 Task: Create a rule from the Routing list, Task moved to a section -> Set Priority in the project AgileBox , set the section as Done clear the priority
Action: Mouse moved to (53, 70)
Screenshot: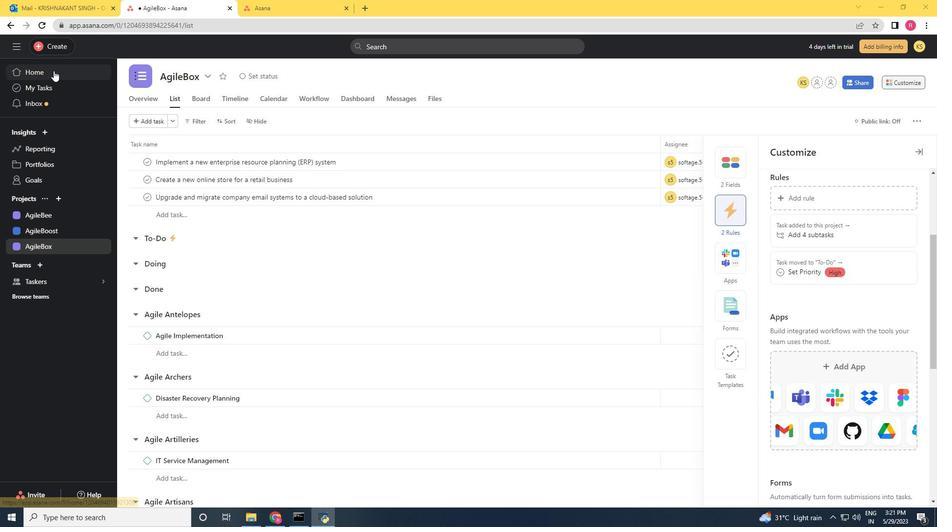 
Action: Mouse pressed left at (53, 70)
Screenshot: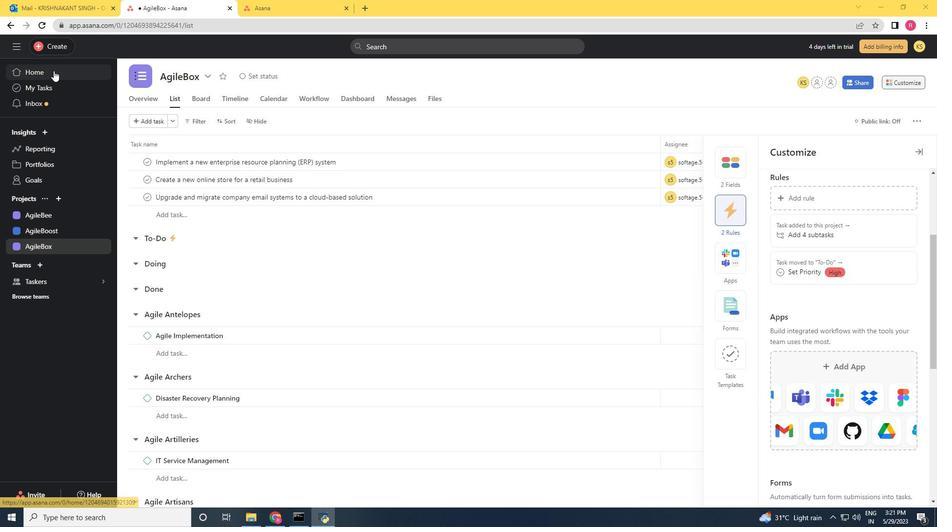 
Action: Mouse moved to (48, 250)
Screenshot: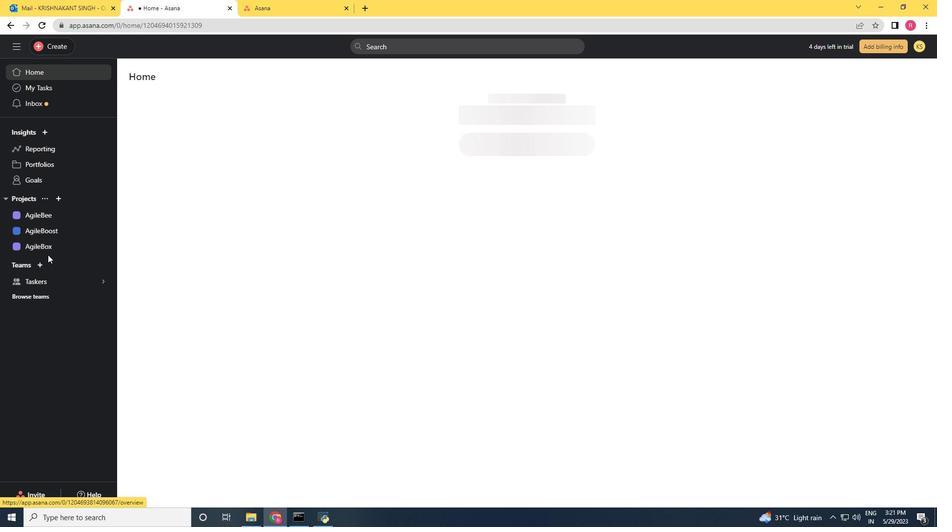 
Action: Mouse pressed left at (48, 250)
Screenshot: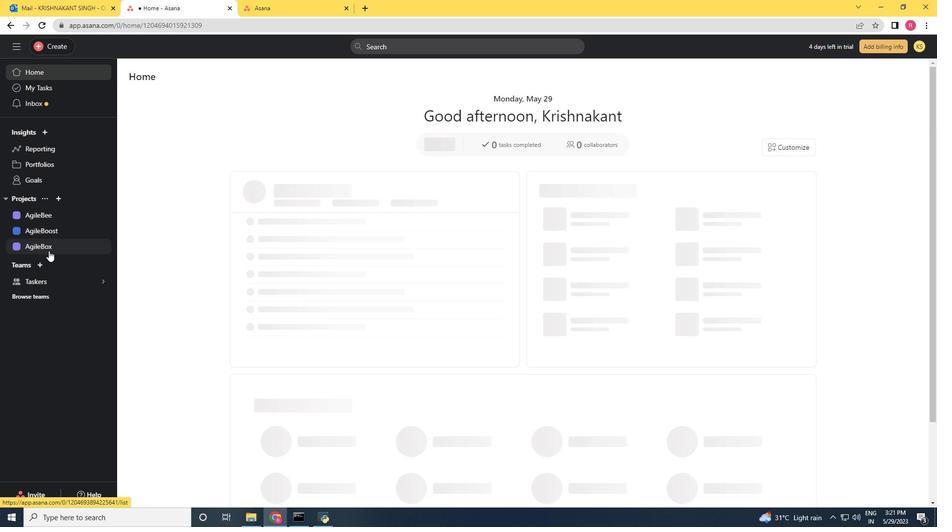 
Action: Mouse moved to (907, 77)
Screenshot: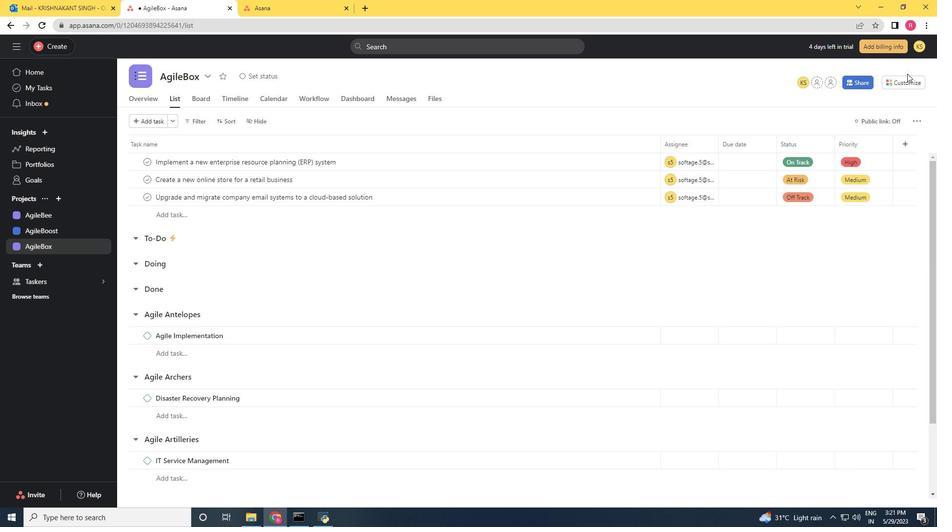 
Action: Mouse pressed left at (907, 77)
Screenshot: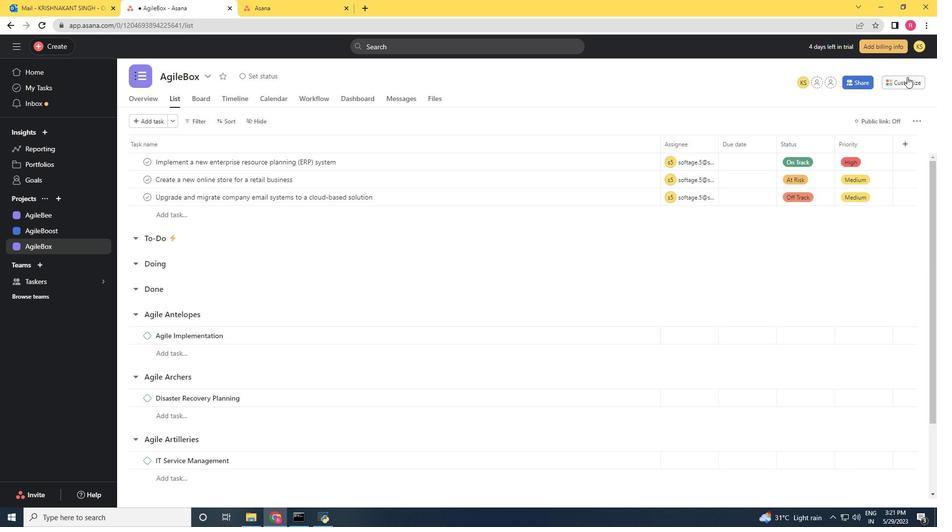 
Action: Mouse moved to (739, 207)
Screenshot: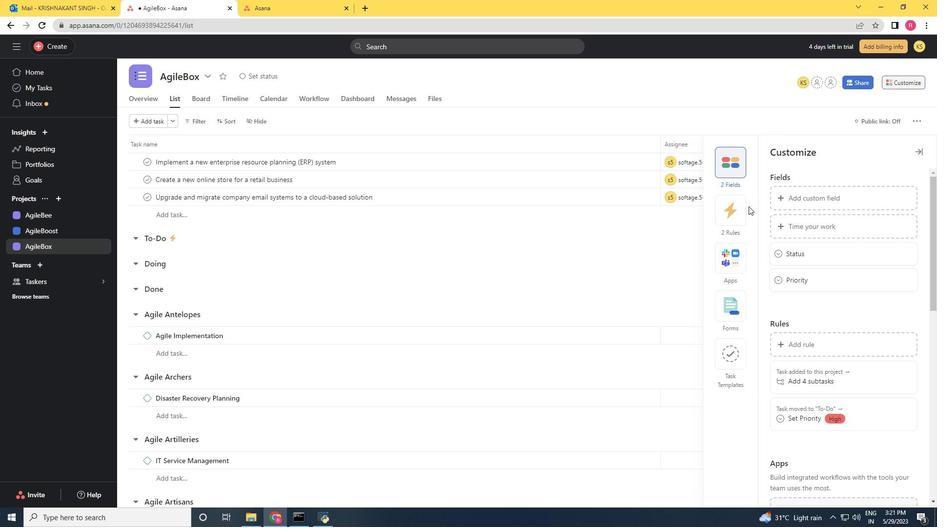 
Action: Mouse pressed left at (739, 207)
Screenshot: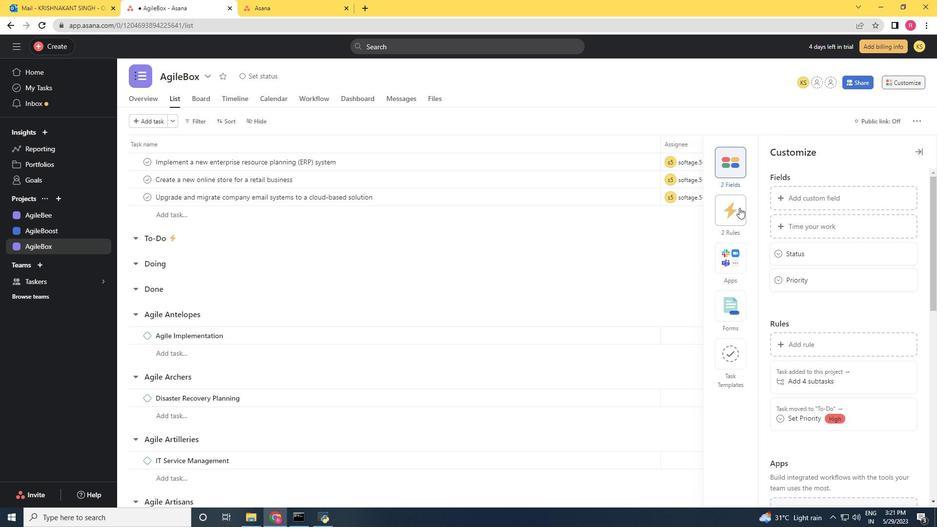 
Action: Mouse moved to (785, 199)
Screenshot: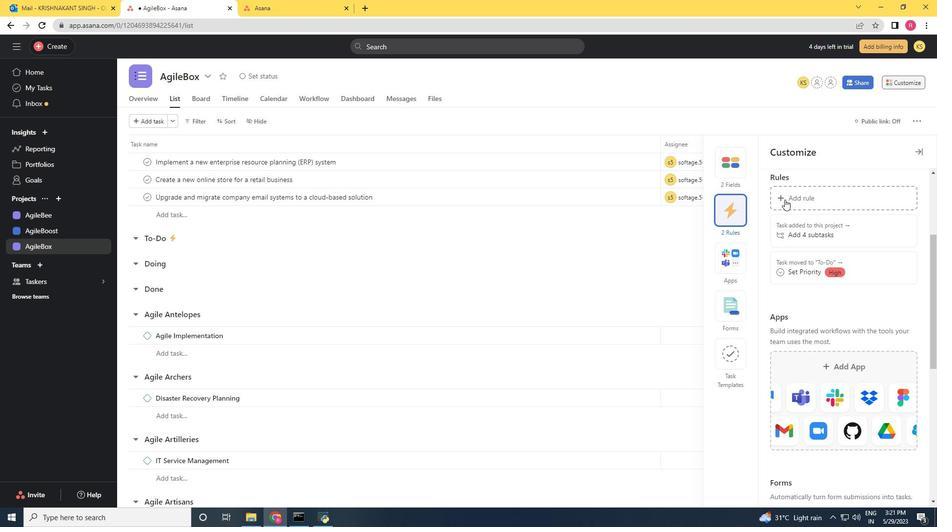 
Action: Mouse pressed left at (785, 199)
Screenshot: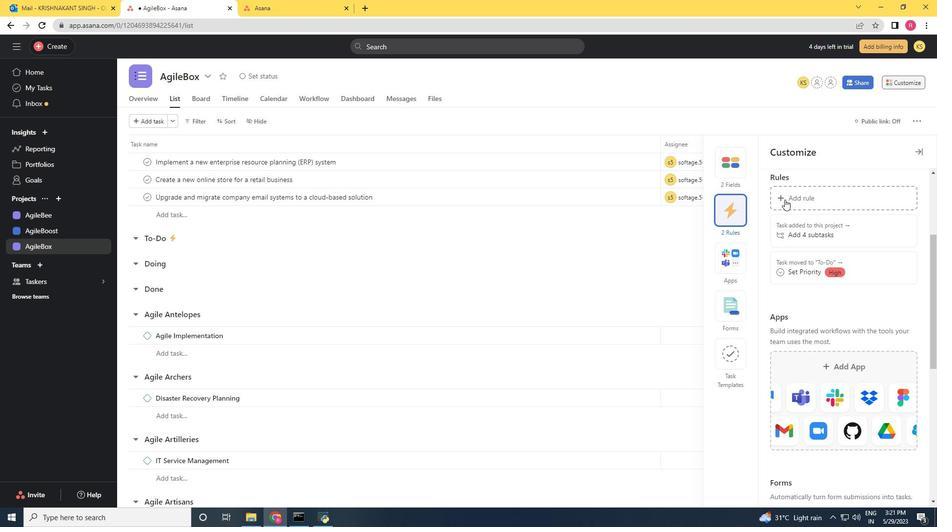 
Action: Mouse moved to (202, 130)
Screenshot: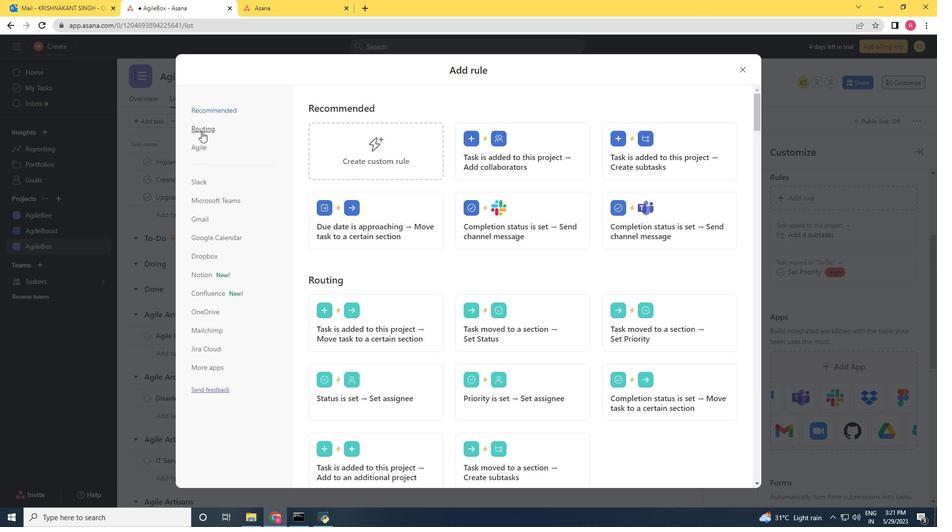 
Action: Mouse pressed left at (202, 130)
Screenshot: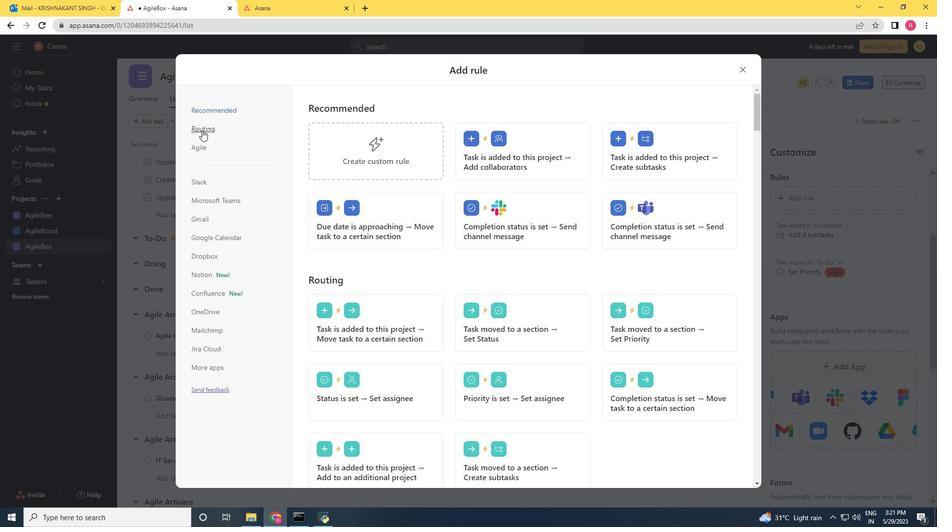 
Action: Mouse moved to (665, 160)
Screenshot: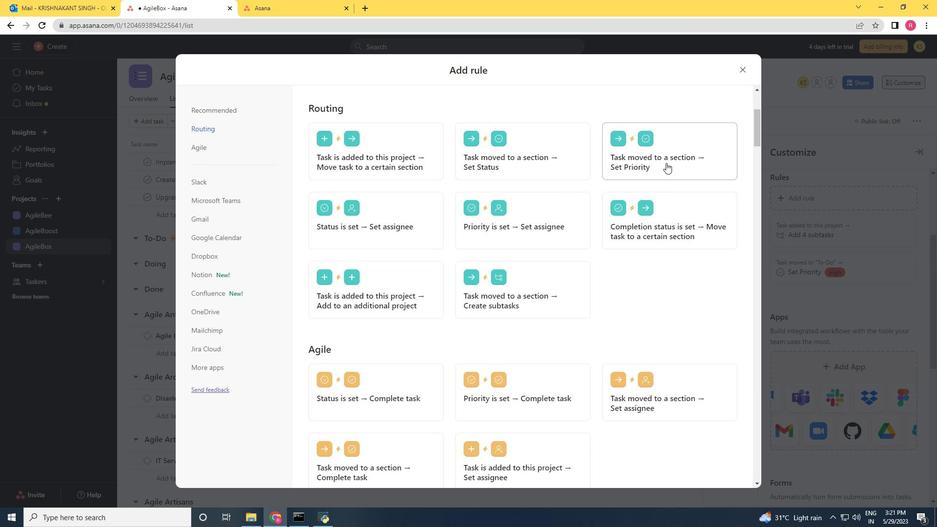 
Action: Mouse pressed left at (665, 160)
Screenshot: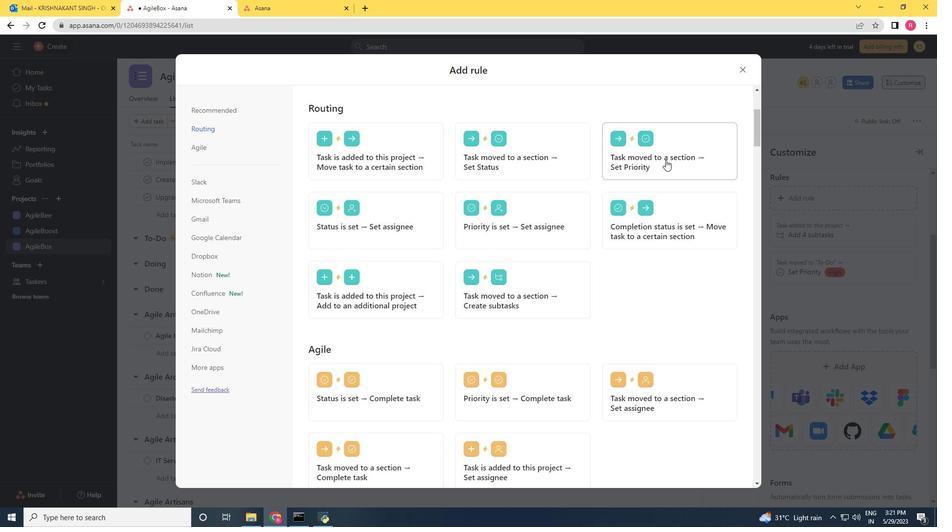 
Action: Mouse moved to (423, 250)
Screenshot: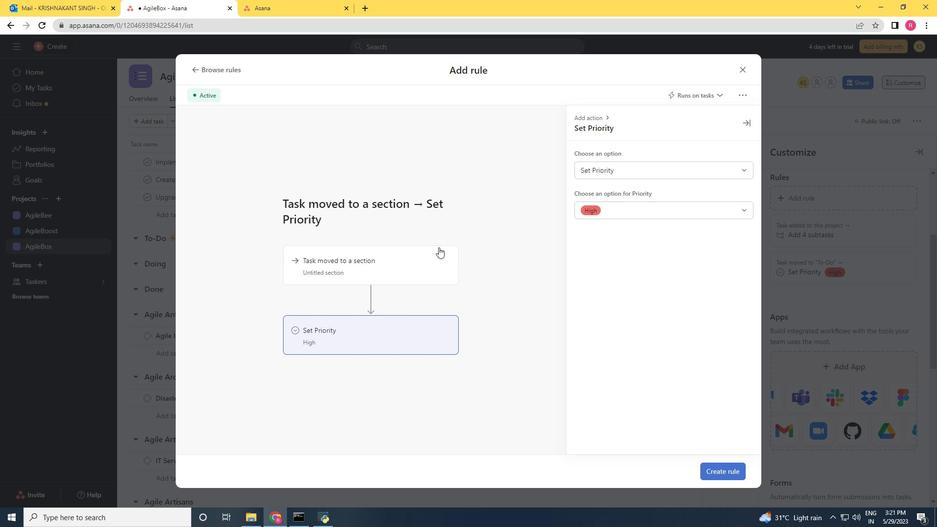 
Action: Mouse pressed left at (423, 250)
Screenshot: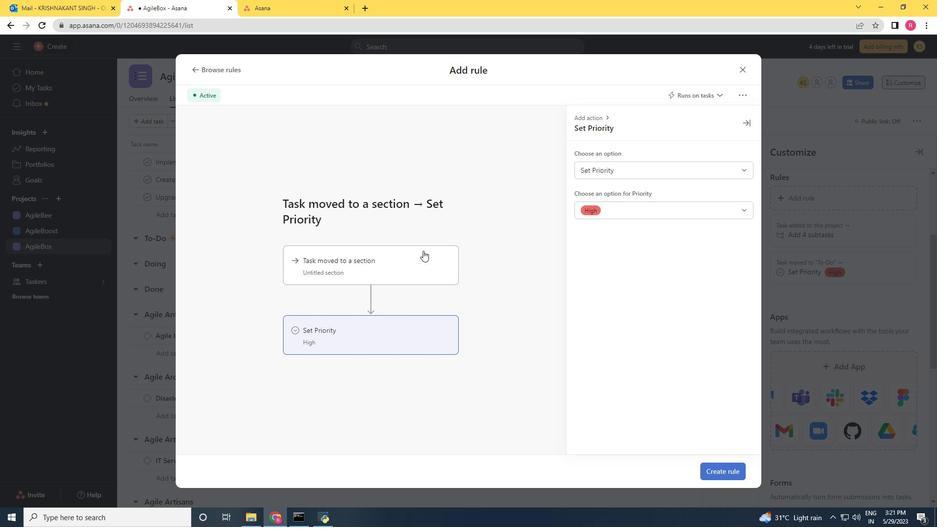 
Action: Mouse moved to (653, 164)
Screenshot: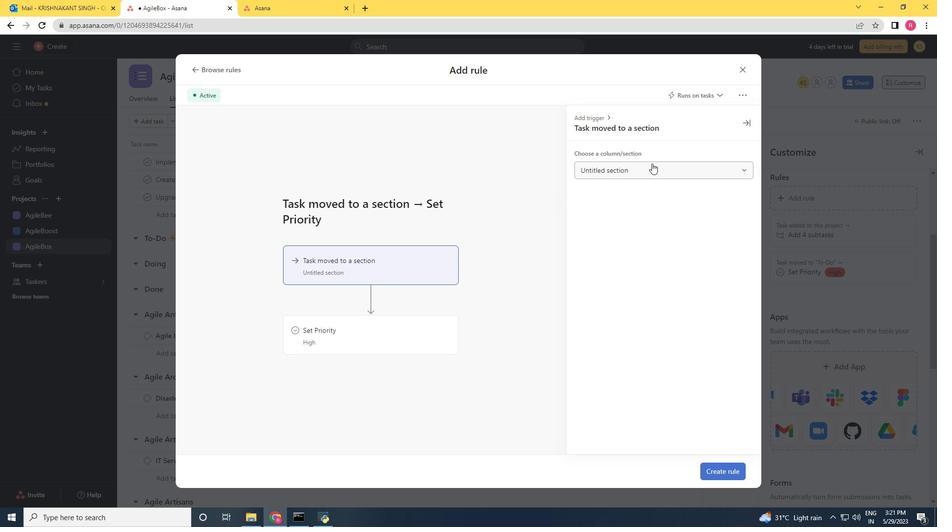 
Action: Mouse pressed left at (653, 164)
Screenshot: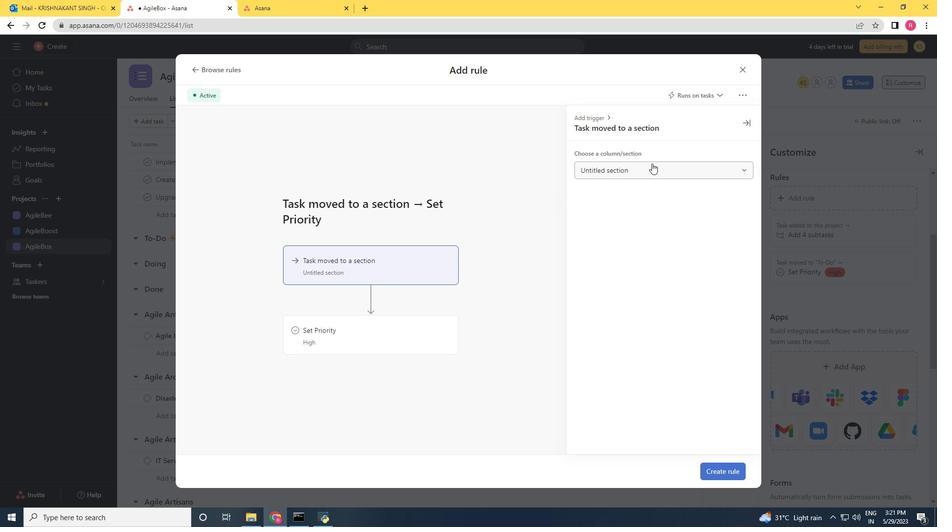 
Action: Mouse moved to (605, 237)
Screenshot: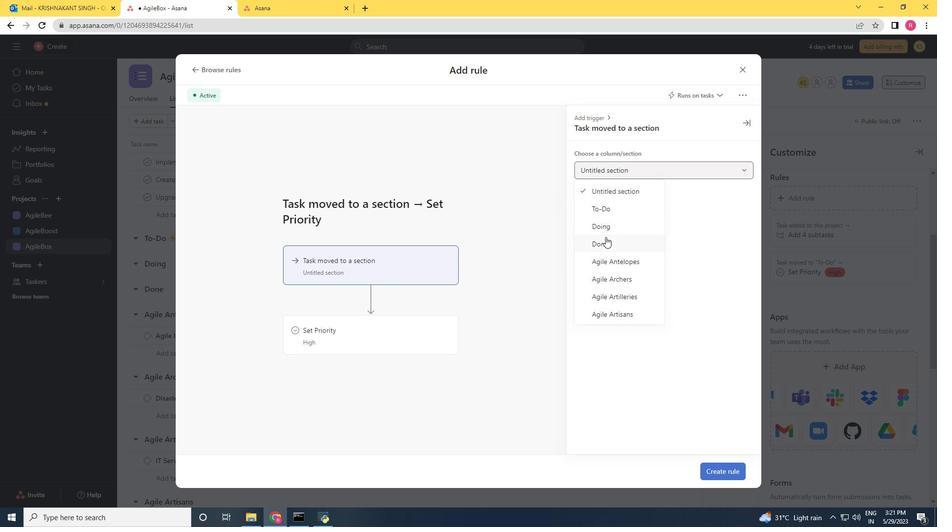 
Action: Mouse pressed left at (605, 237)
Screenshot: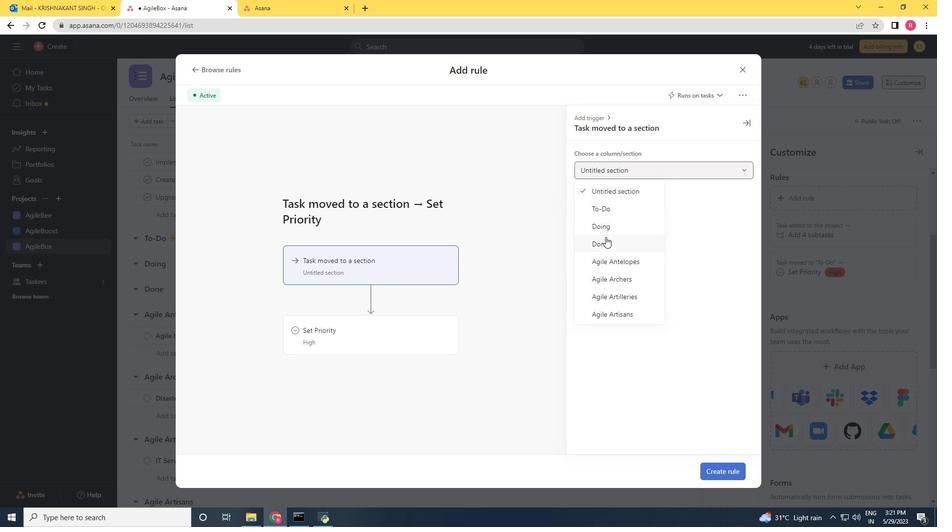 
Action: Mouse moved to (355, 321)
Screenshot: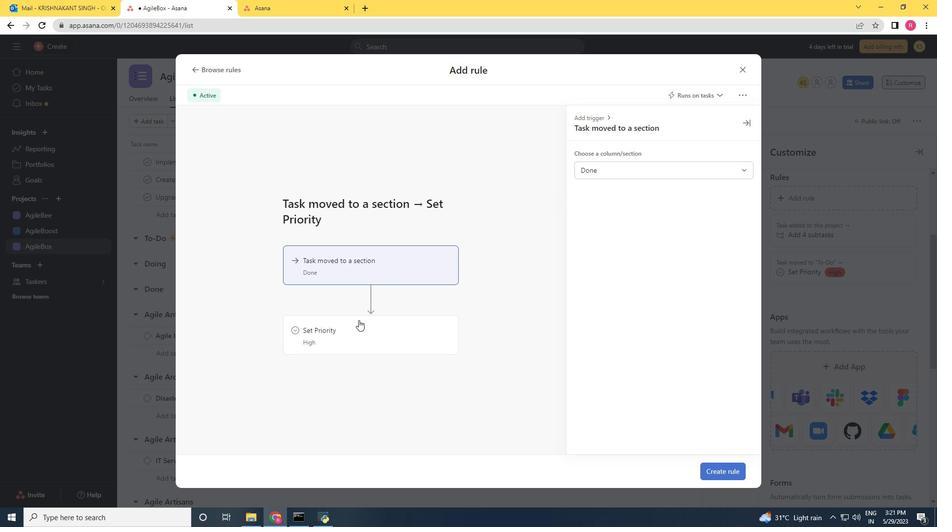 
Action: Mouse pressed left at (355, 321)
Screenshot: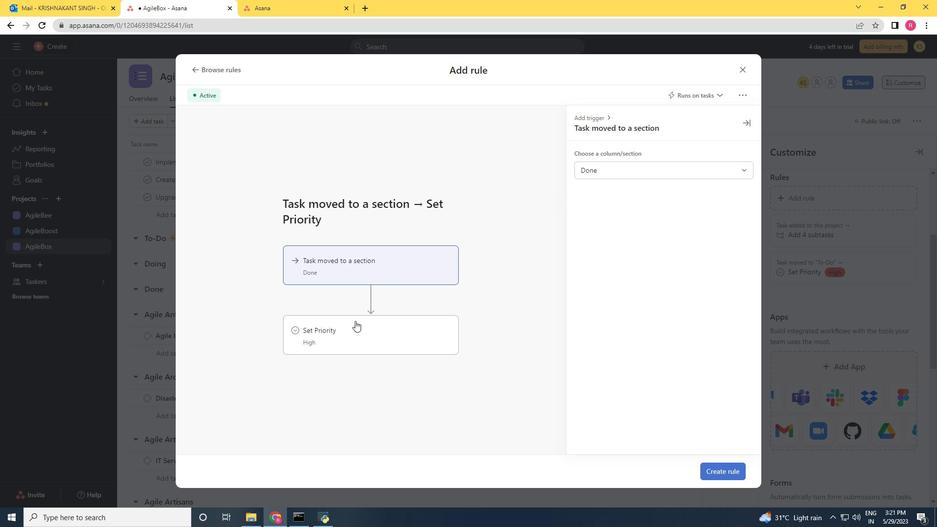 
Action: Mouse moved to (698, 176)
Screenshot: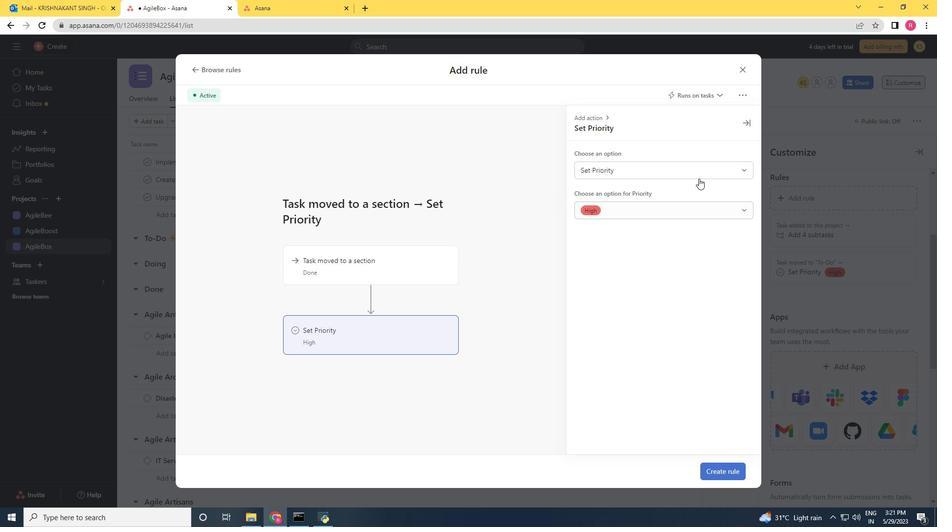 
Action: Mouse pressed left at (698, 176)
Screenshot: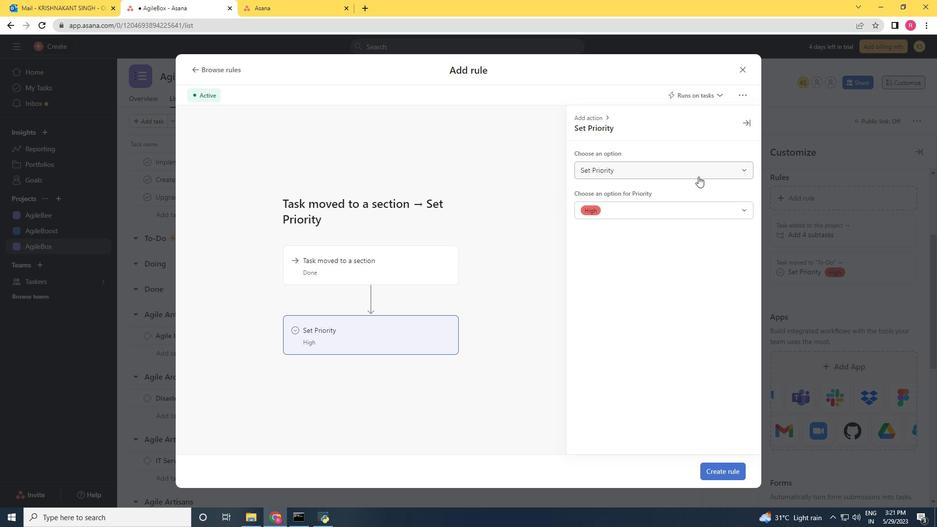 
Action: Mouse moved to (637, 205)
Screenshot: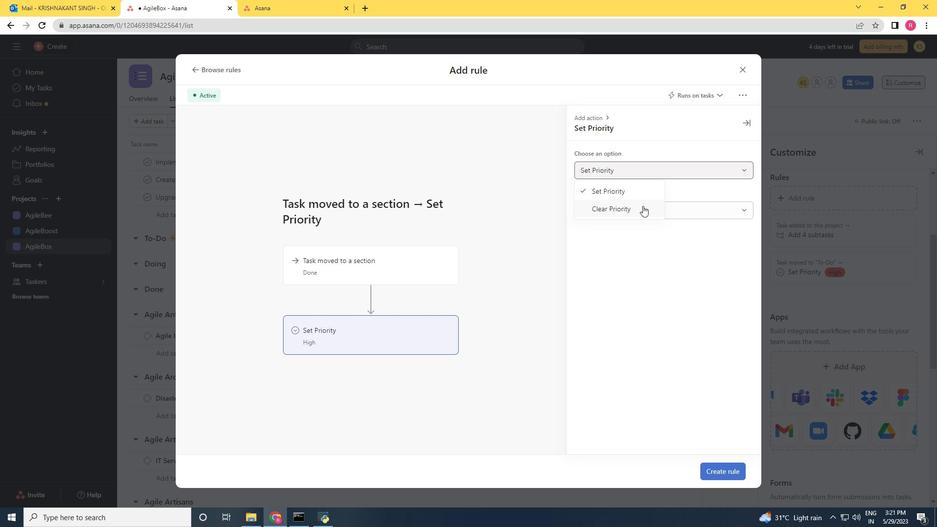 
Action: Mouse pressed left at (637, 205)
Screenshot: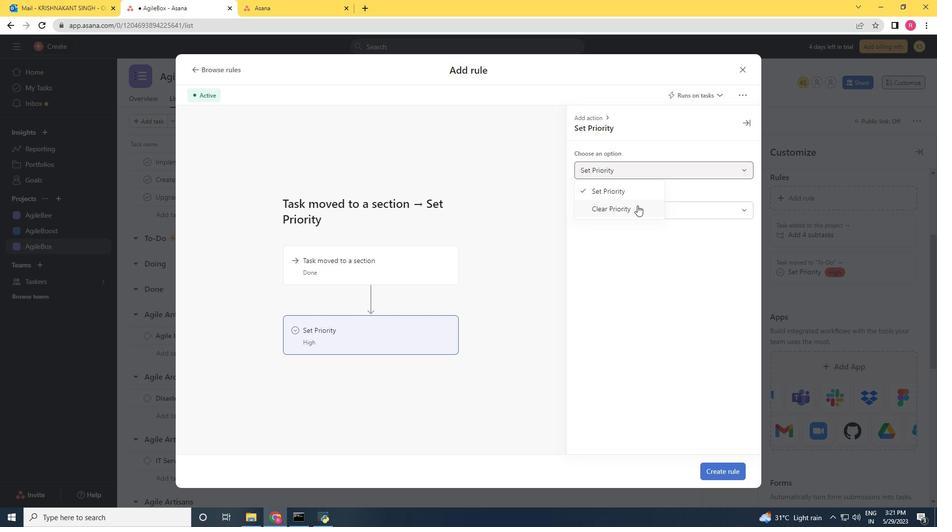 
Action: Mouse moved to (714, 467)
Screenshot: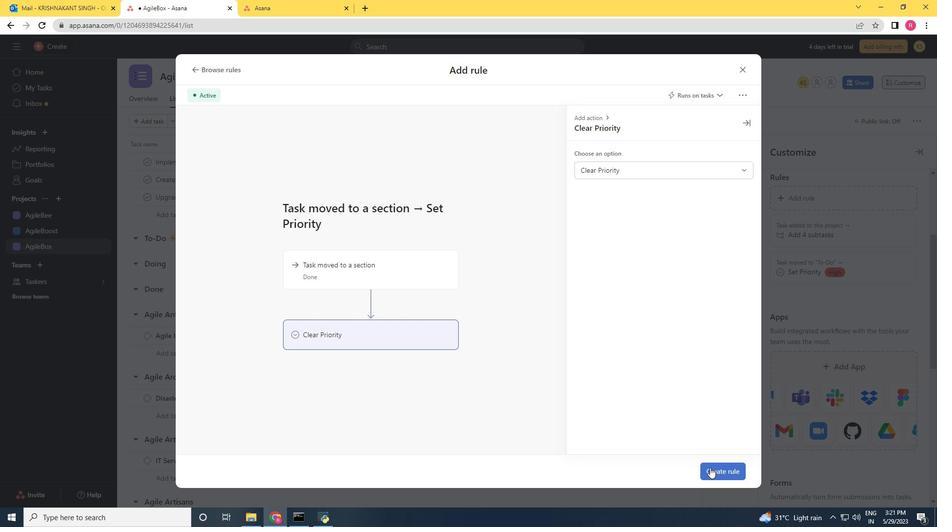 
Action: Mouse pressed left at (714, 467)
Screenshot: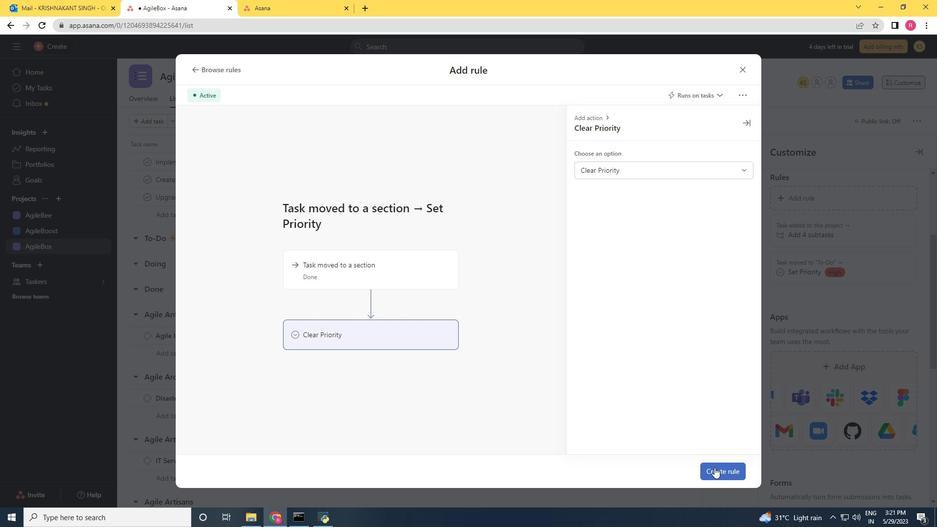 
Action: Mouse moved to (580, 262)
Screenshot: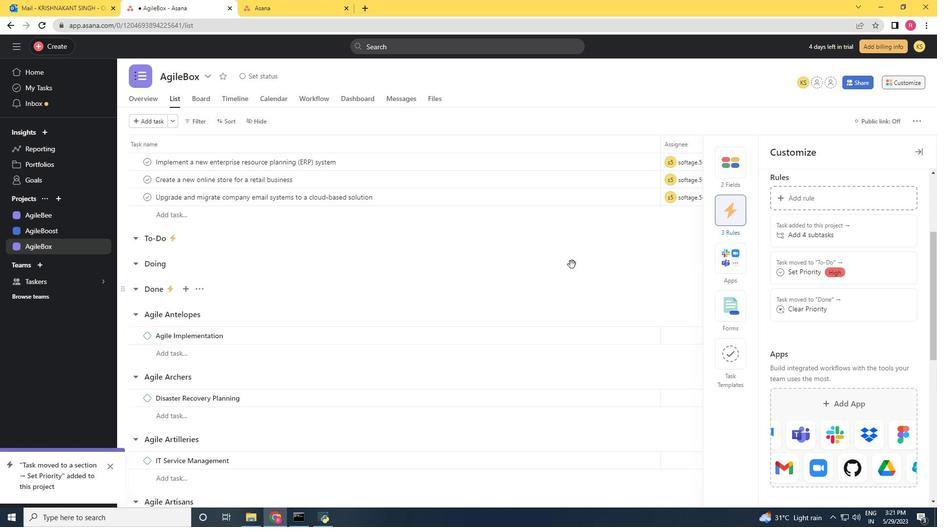 
